 Task: Reply to email with the signature Danny Hernandez with the subject 'Late payment reminder' from softage.1@softage.net with the message 'Can you please provide me with an update on the project's risk management plan?'
Action: Mouse moved to (835, 219)
Screenshot: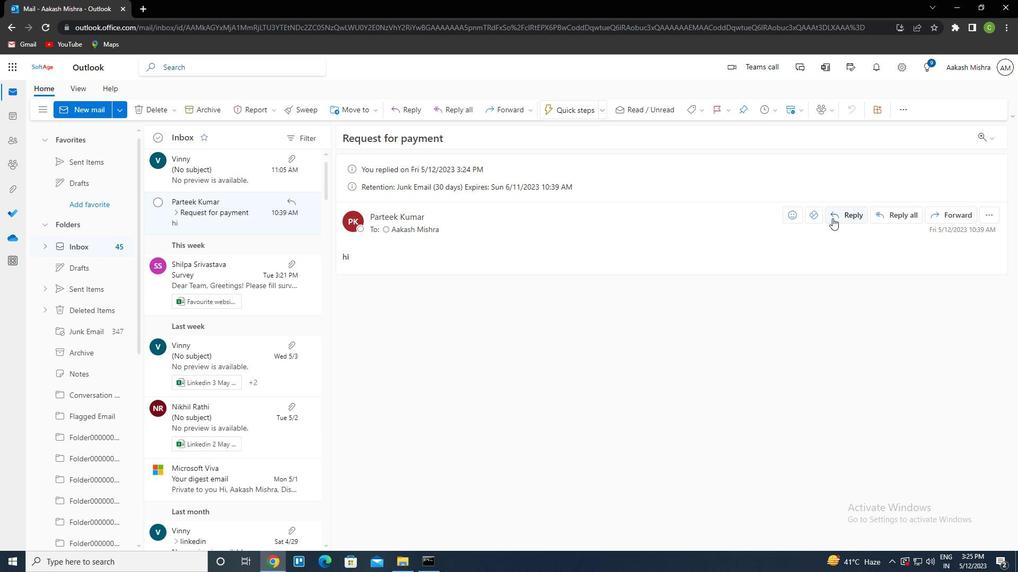 
Action: Mouse pressed left at (835, 219)
Screenshot: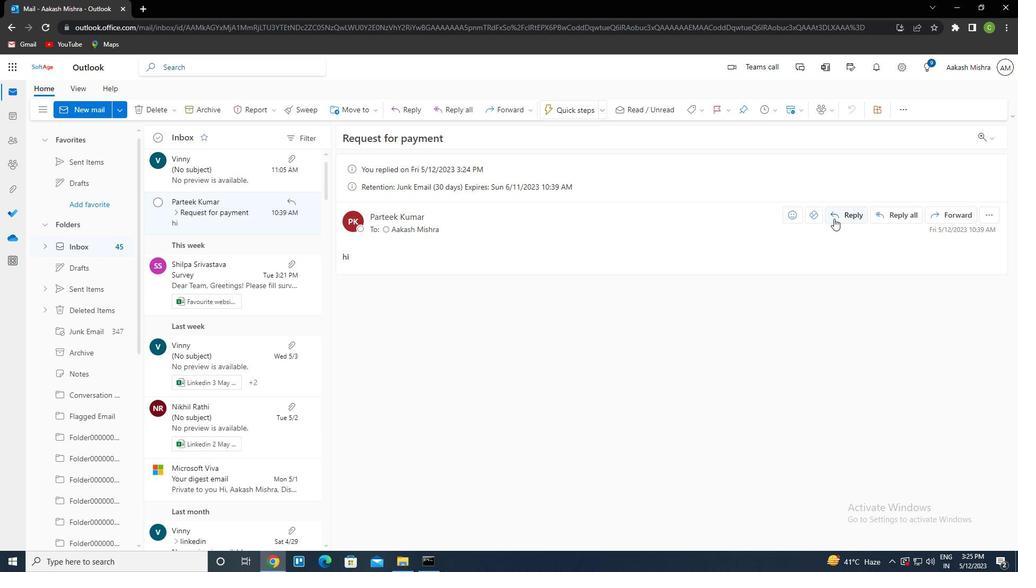 
Action: Mouse moved to (693, 112)
Screenshot: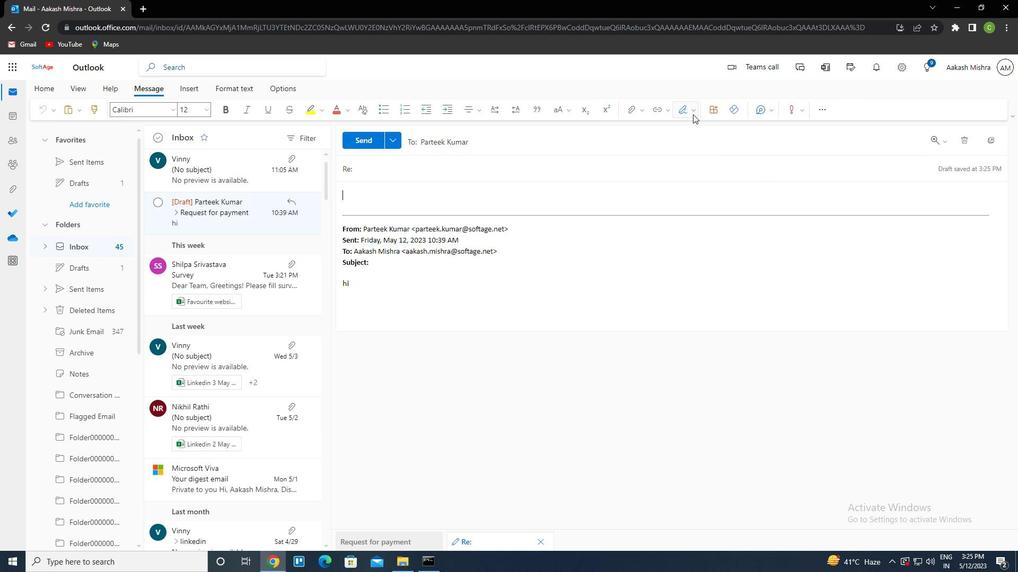 
Action: Mouse pressed left at (693, 112)
Screenshot: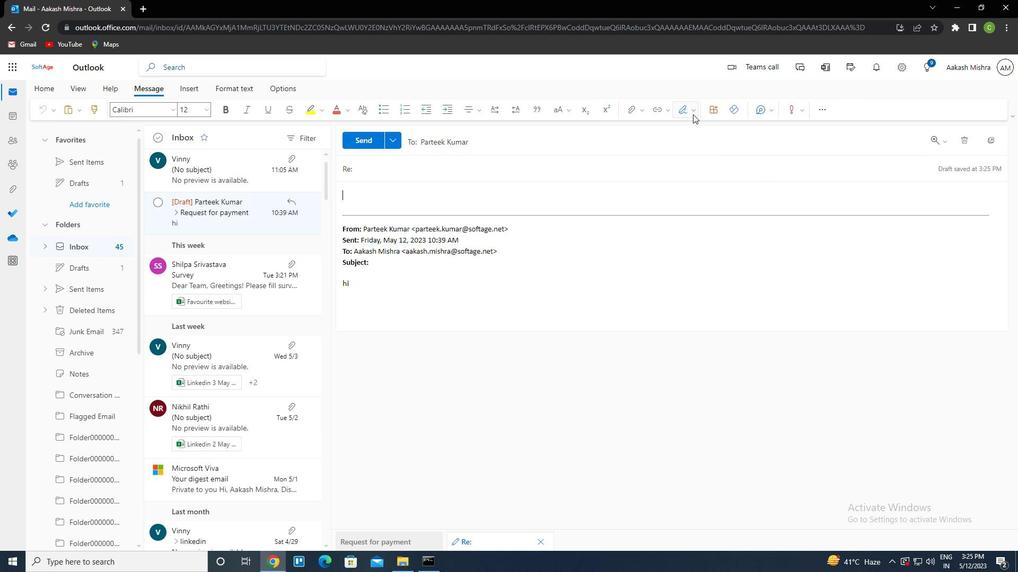 
Action: Mouse moved to (679, 158)
Screenshot: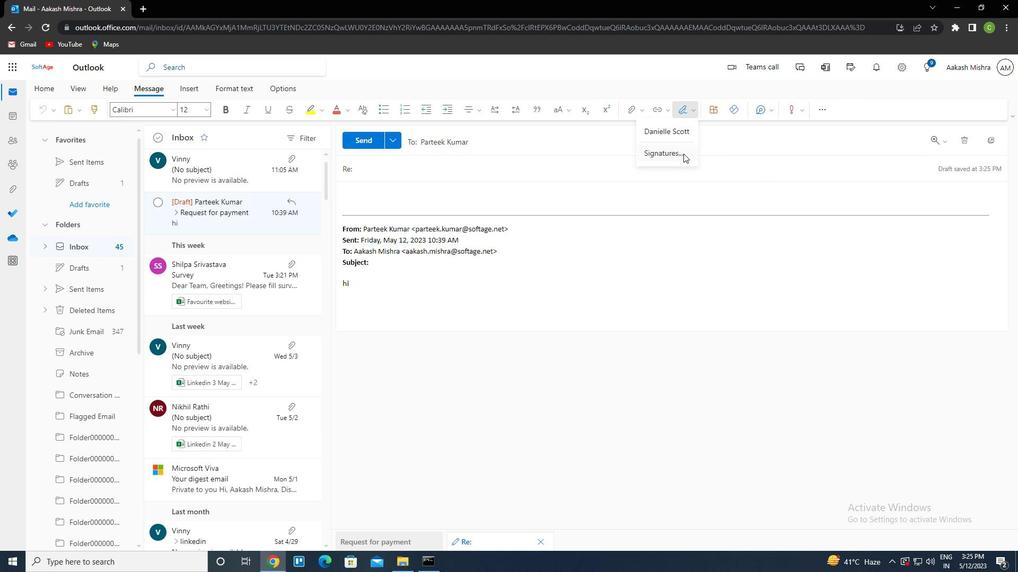 
Action: Mouse pressed left at (679, 158)
Screenshot: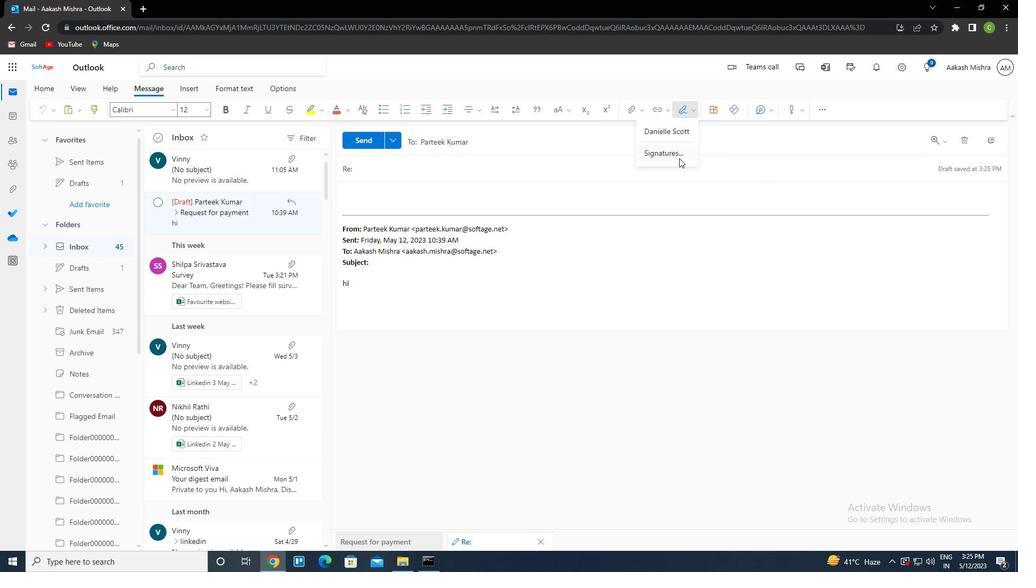 
Action: Mouse moved to (711, 193)
Screenshot: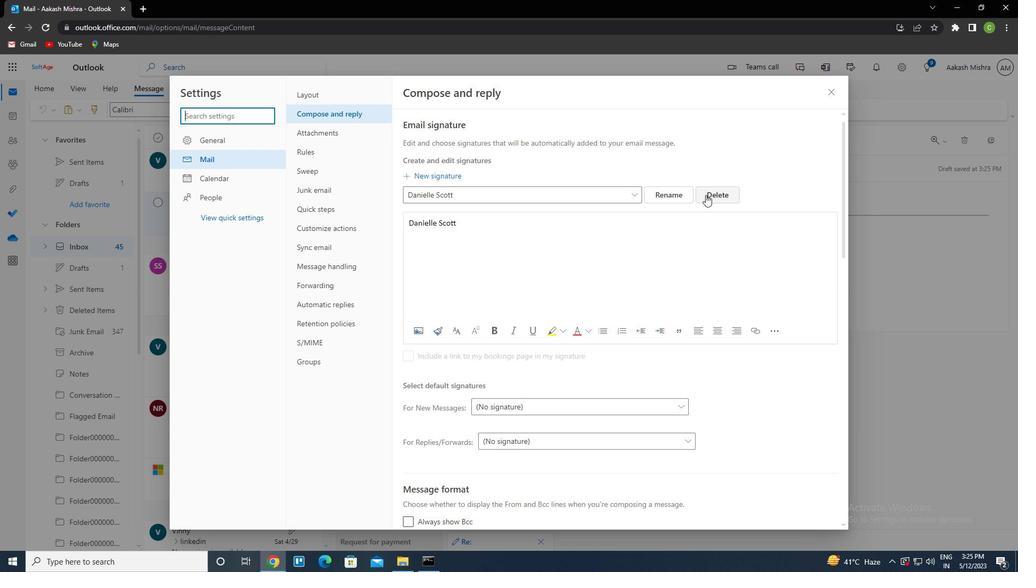 
Action: Mouse pressed left at (711, 193)
Screenshot: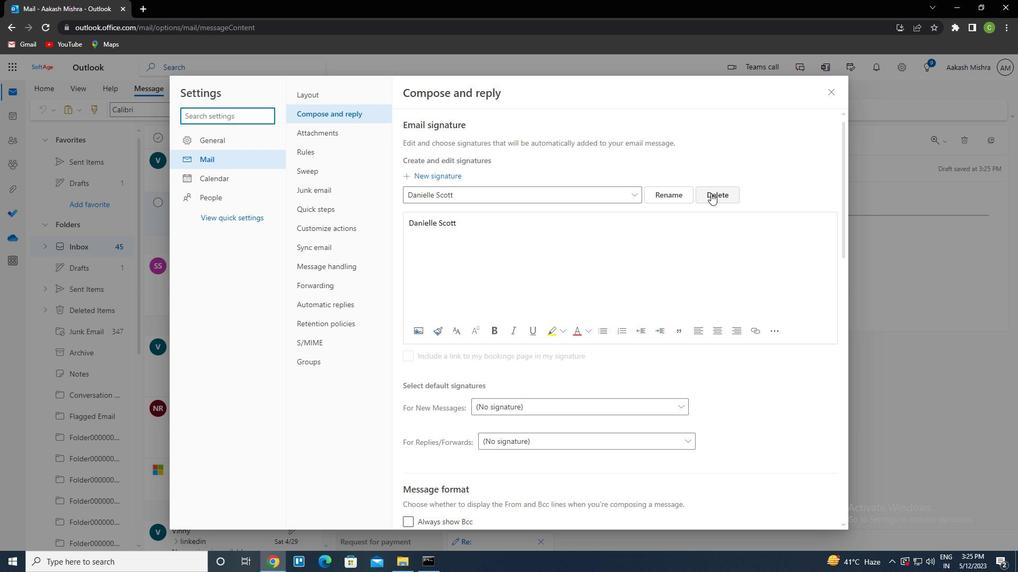 
Action: Mouse moved to (620, 199)
Screenshot: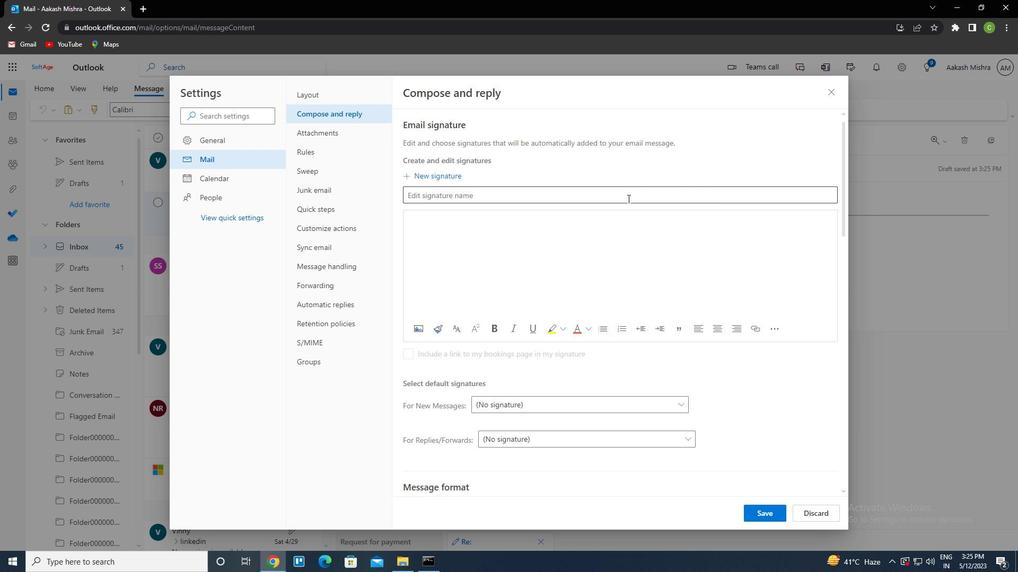 
Action: Mouse pressed left at (620, 199)
Screenshot: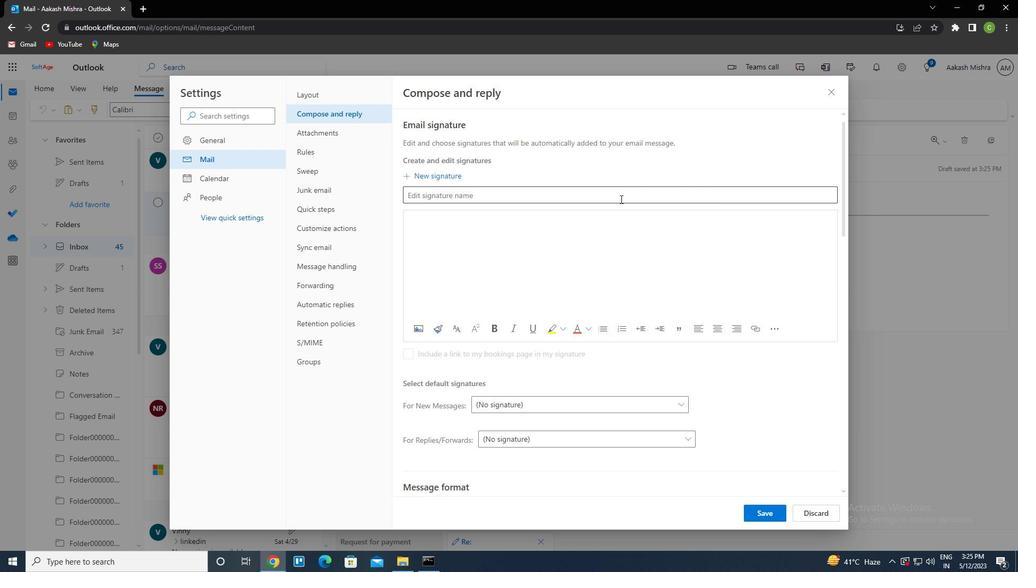 
Action: Key pressed <Key.caps_lock>d<Key.caps_lock>anny<Key.space><Key.caps_lock>h<Key.caps_lock>ernandez<Key.caps_lock><Key.tab>d<Key.caps_lock>anny<Key.space><Key.caps_lock>h<Key.caps_lock>ernandez
Screenshot: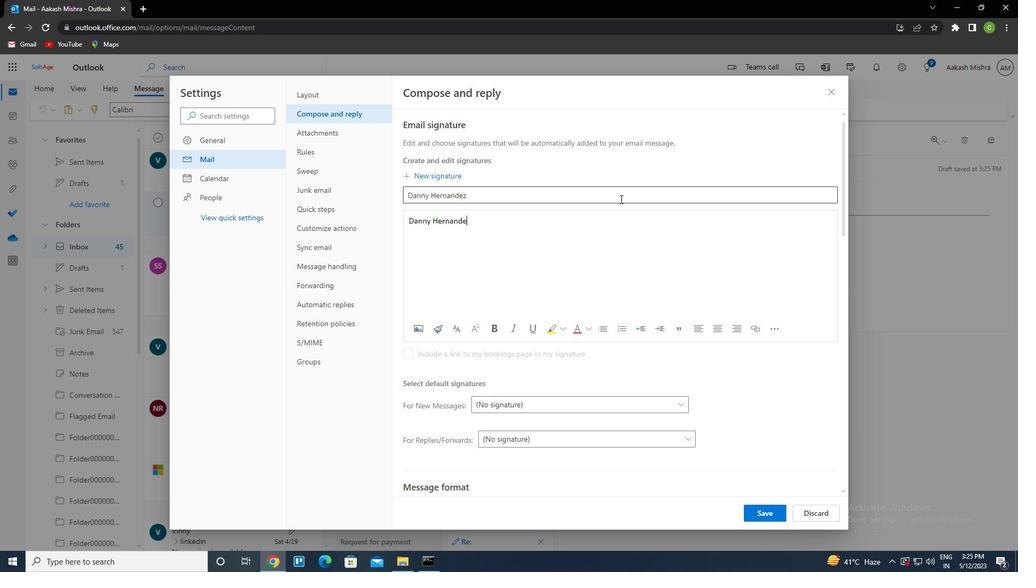 
Action: Mouse moved to (766, 513)
Screenshot: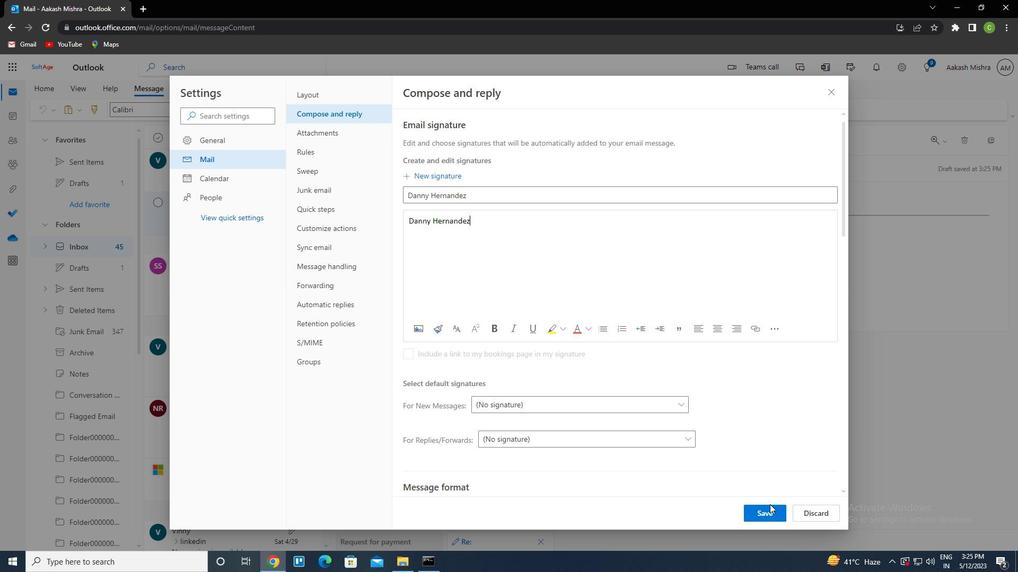 
Action: Mouse pressed left at (766, 513)
Screenshot: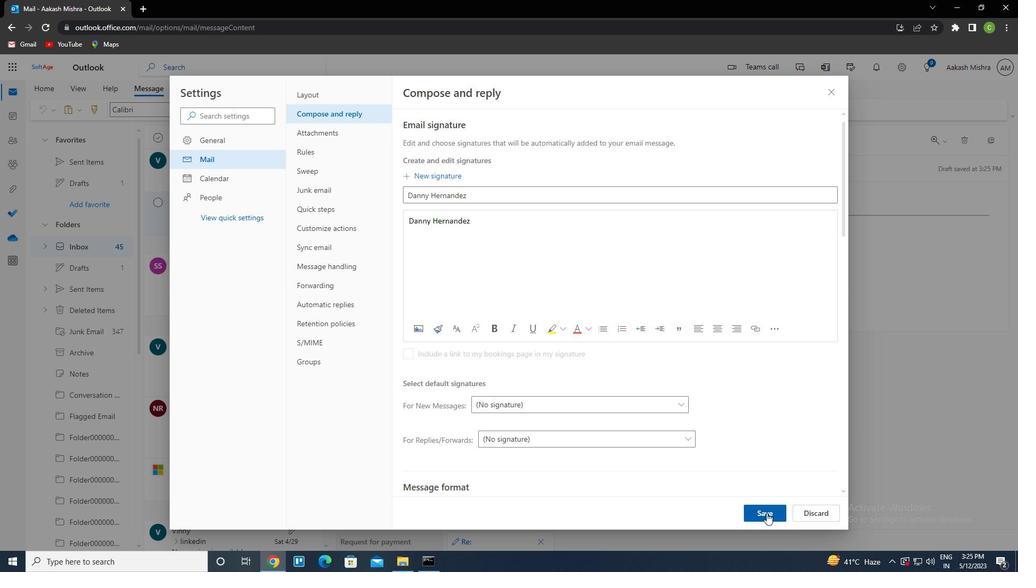 
Action: Mouse moved to (838, 92)
Screenshot: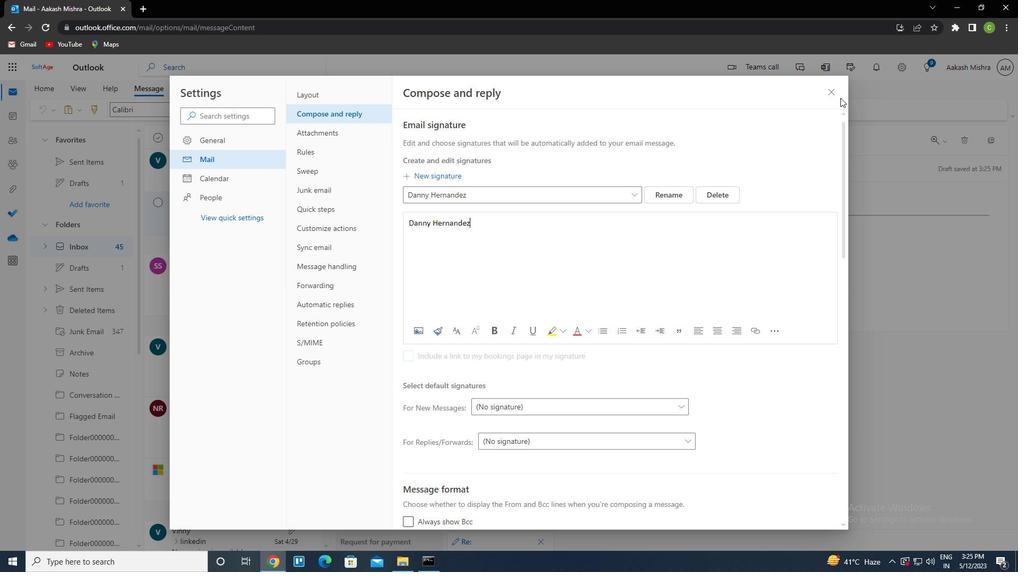 
Action: Mouse pressed left at (838, 92)
Screenshot: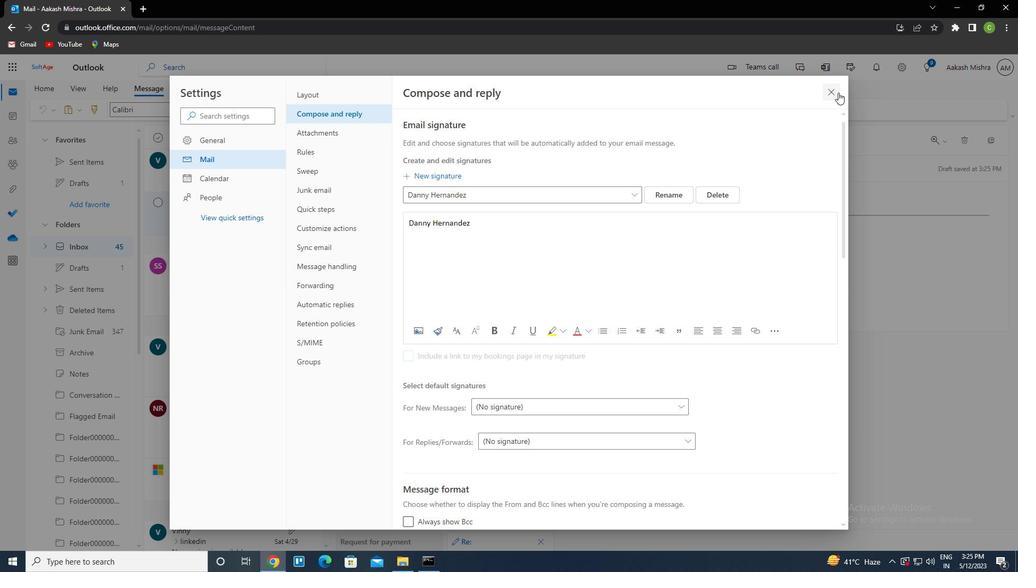 
Action: Mouse moved to (692, 106)
Screenshot: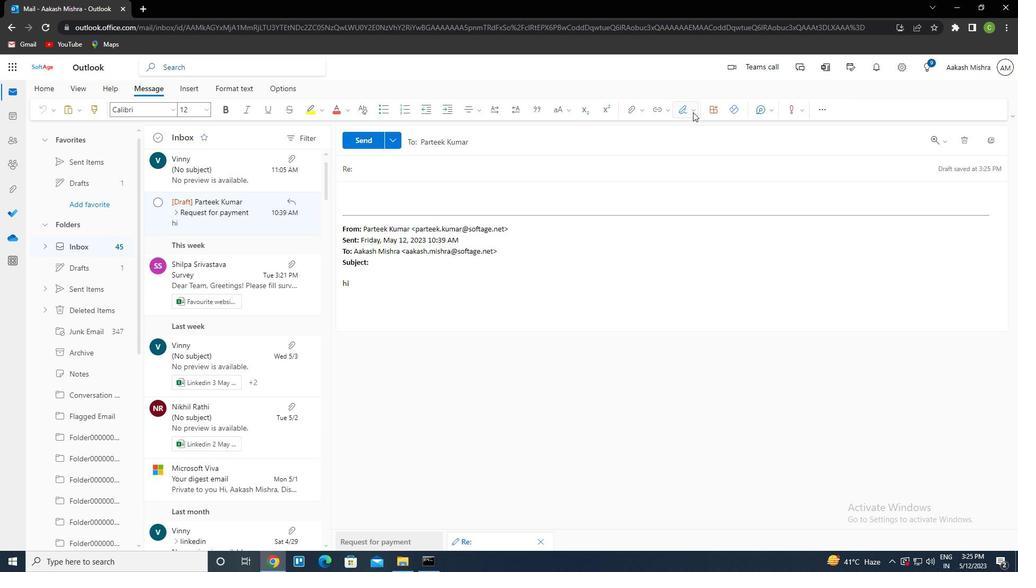 
Action: Mouse pressed left at (692, 106)
Screenshot: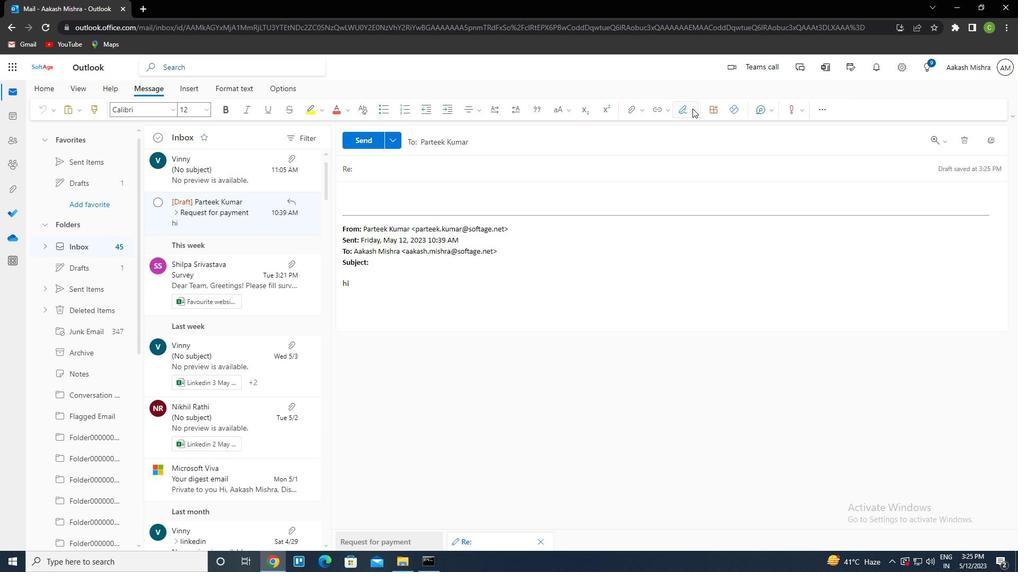 
Action: Mouse moved to (660, 129)
Screenshot: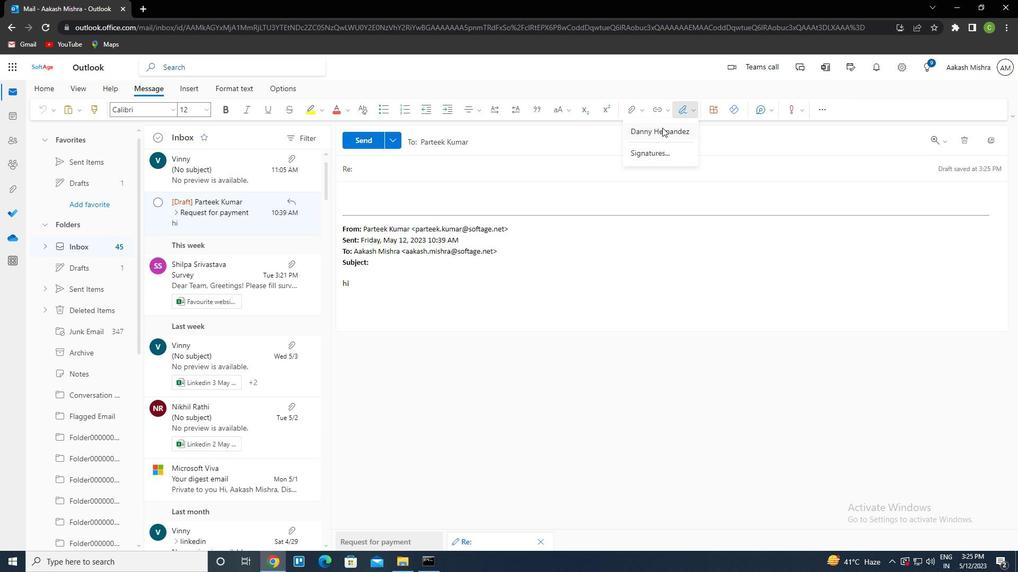 
Action: Mouse pressed left at (660, 129)
Screenshot: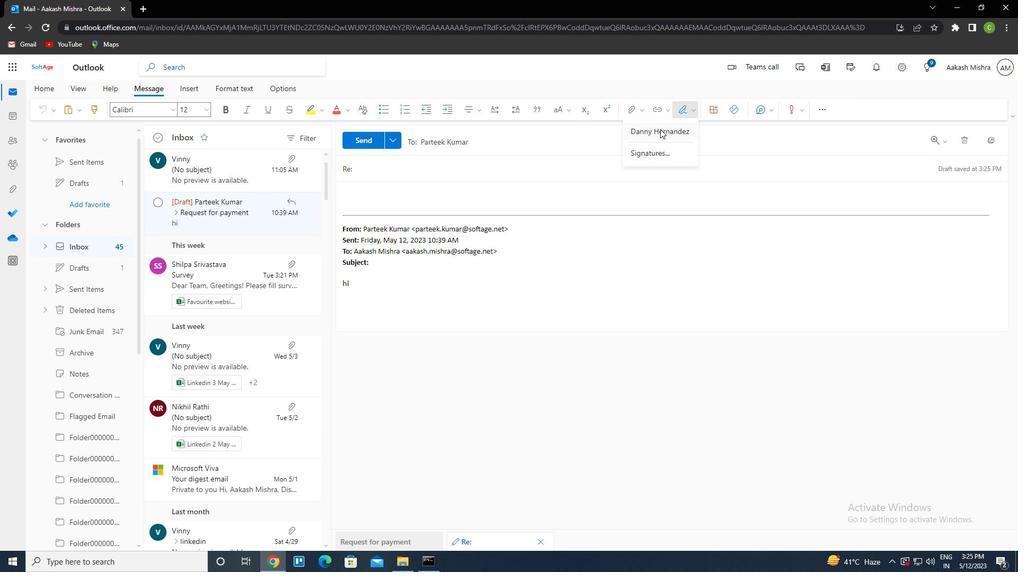 
Action: Mouse moved to (425, 173)
Screenshot: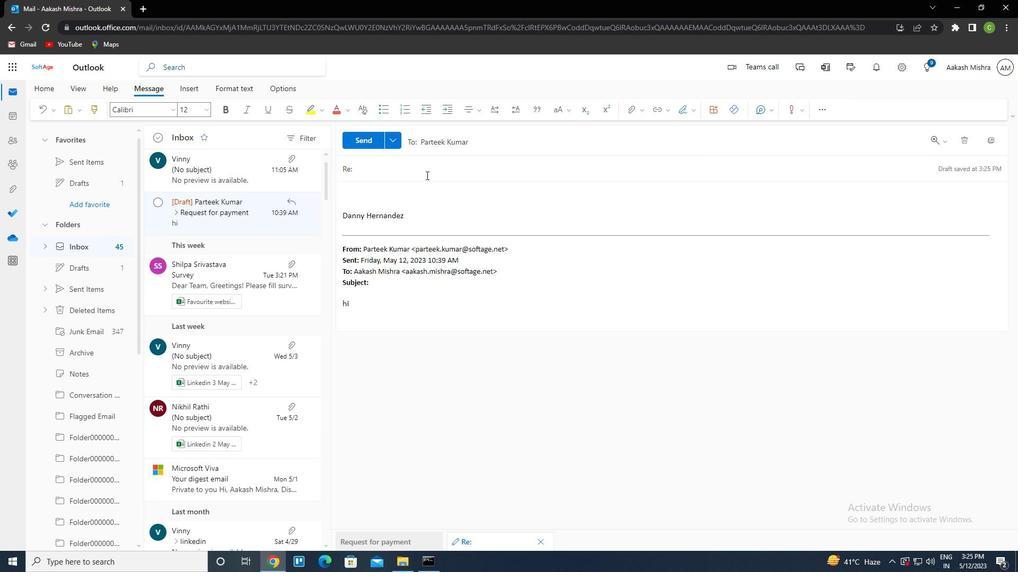 
Action: Mouse pressed left at (425, 173)
Screenshot: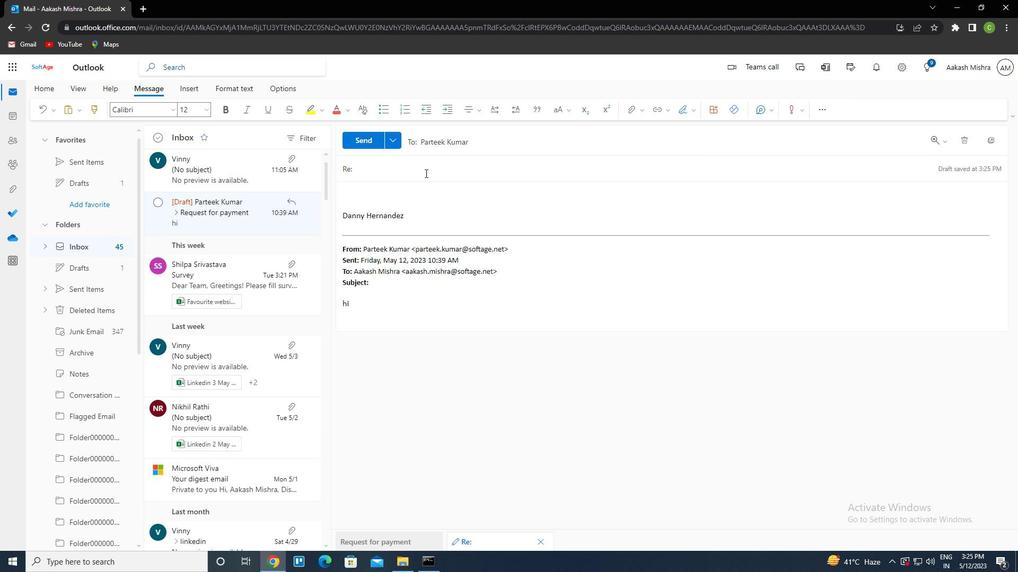 
Action: Key pressed <Key.caps_lock>l<Key.caps_lock>ate<Key.space><Key.caps_lock><Key.caps_lock>payment<Key.space>reminder<Key.tab><Key.caps_lock>c<Key.caps_lock>anyou<Key.space>provide<Key.left><Key.left><Key.right><Key.right><Key.right><Key.space><Key.right><Key.right><Key.space><Key.left>ctrl+Please<Key.space><Key.right><Key.space>ctrl+Me<Key.space>
Screenshot: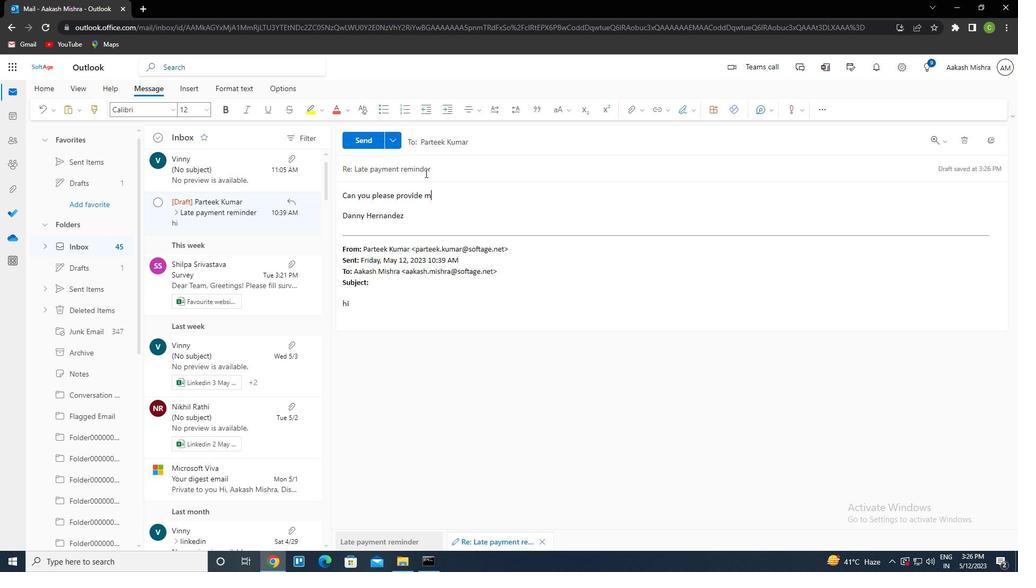 
Action: Mouse moved to (425, 172)
Screenshot: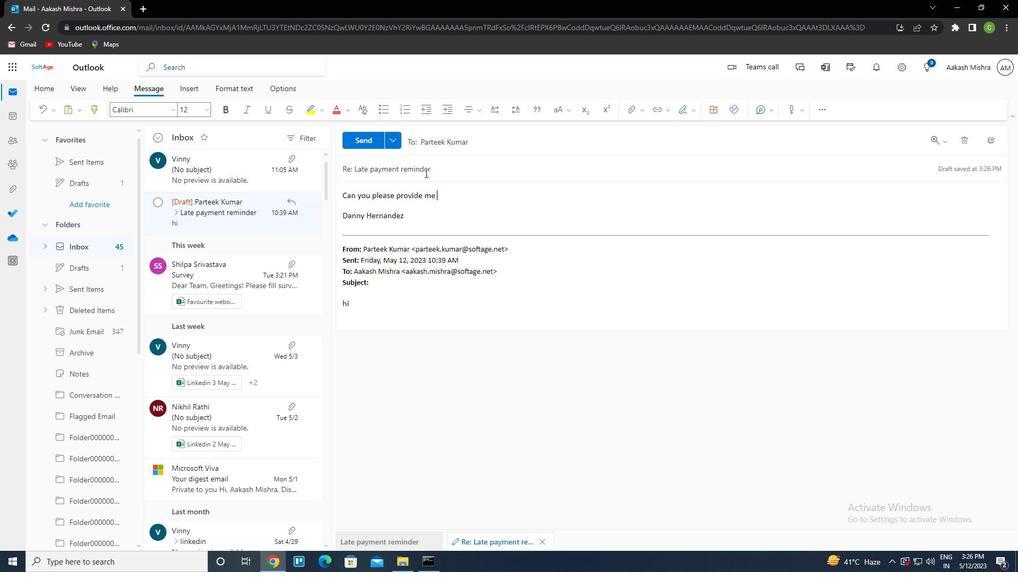 
Action: Key pressed with<Key.space>an<Key.space>update<Key.space>on<Key.space>the<Key.space>project's<Key.space>ro<Key.backspace>isk<Key.space>management<Key.space>plan
Screenshot: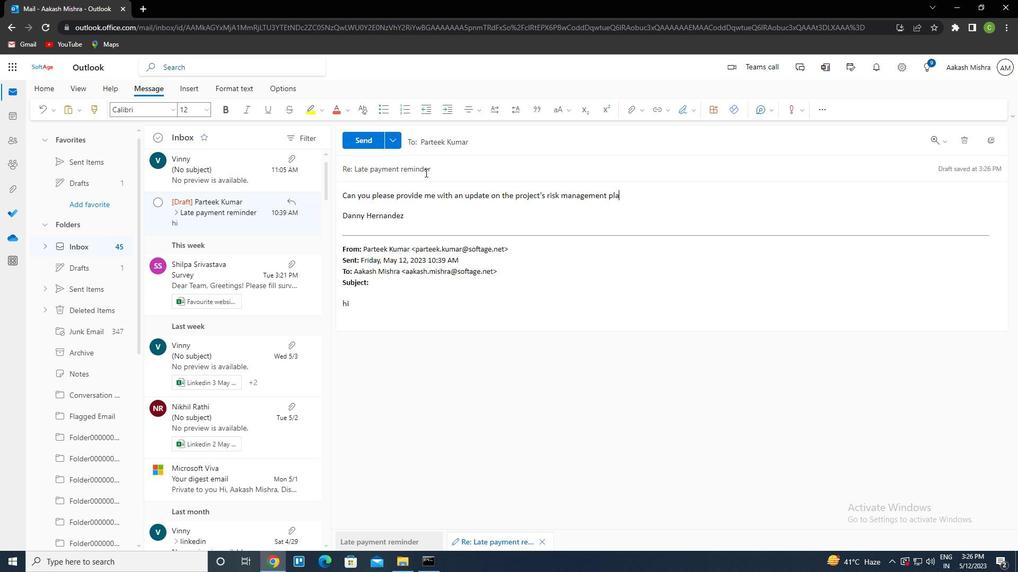 
Action: Mouse moved to (364, 144)
Screenshot: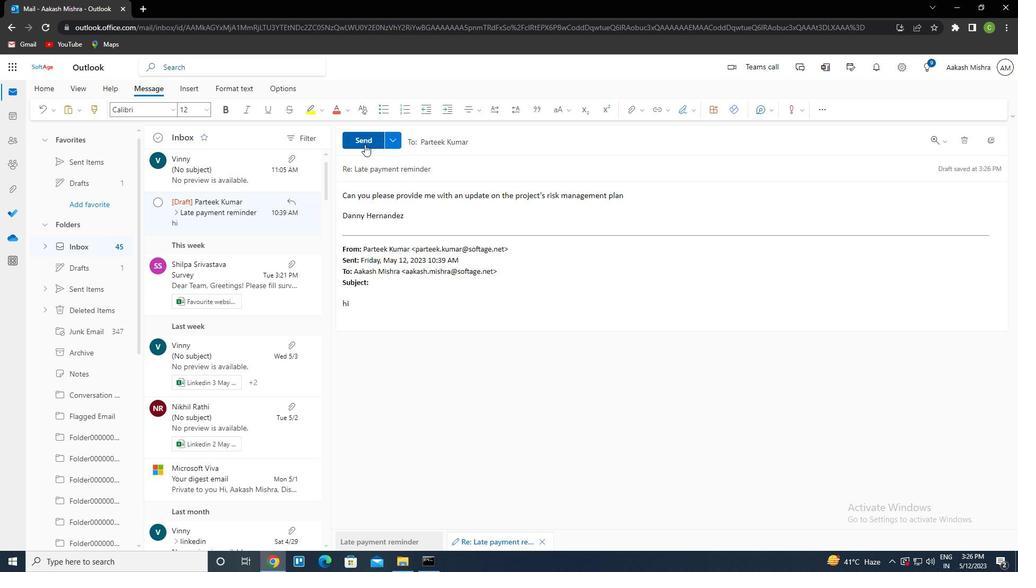 
Action: Mouse pressed left at (364, 144)
Screenshot: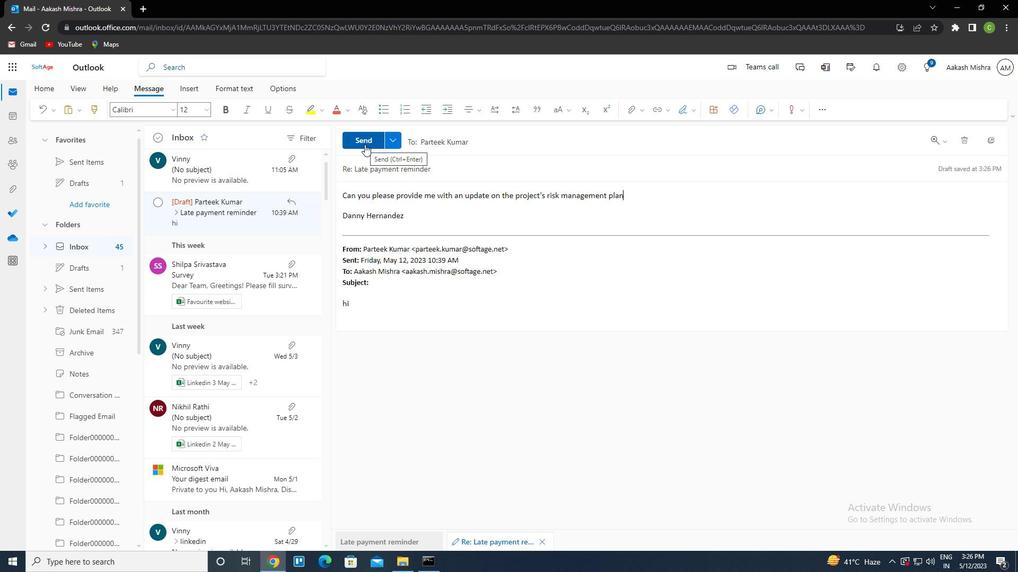 
Action: Mouse moved to (567, 314)
Screenshot: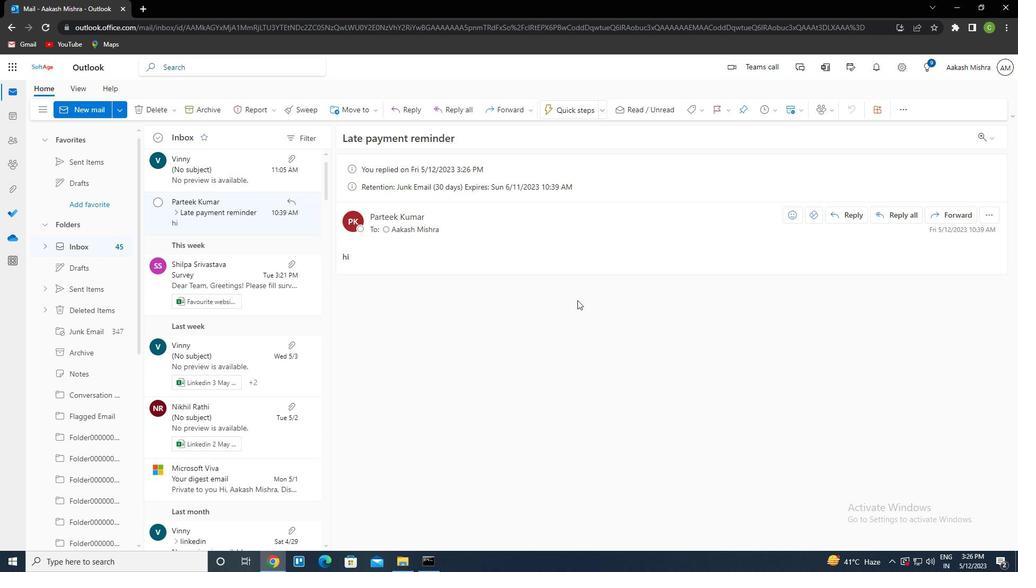 
